 Task: Set disability demographic information as "Yes, I currently have or have had a disability".
Action: Mouse moved to (771, 93)
Screenshot: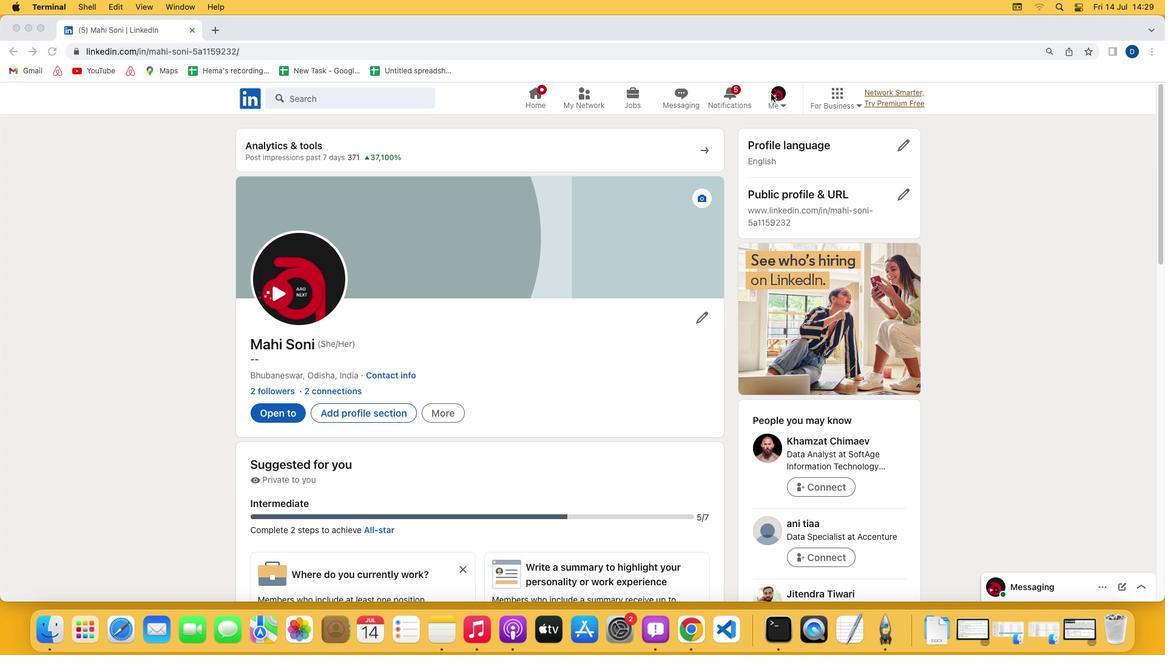 
Action: Mouse pressed left at (771, 93)
Screenshot: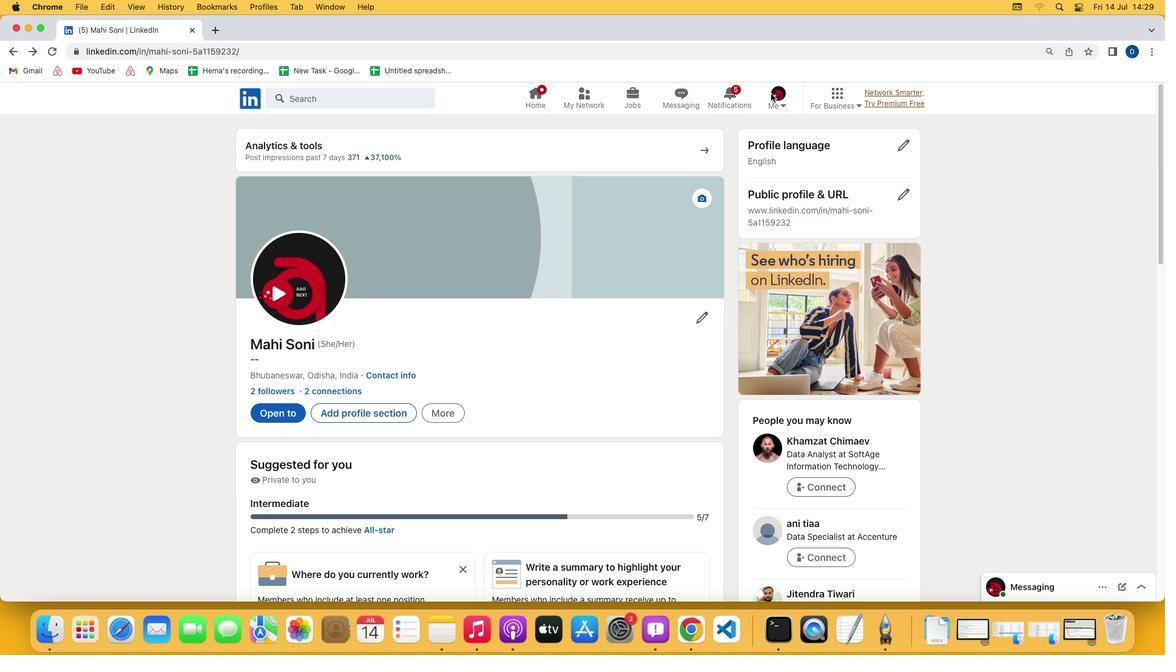 
Action: Mouse moved to (773, 92)
Screenshot: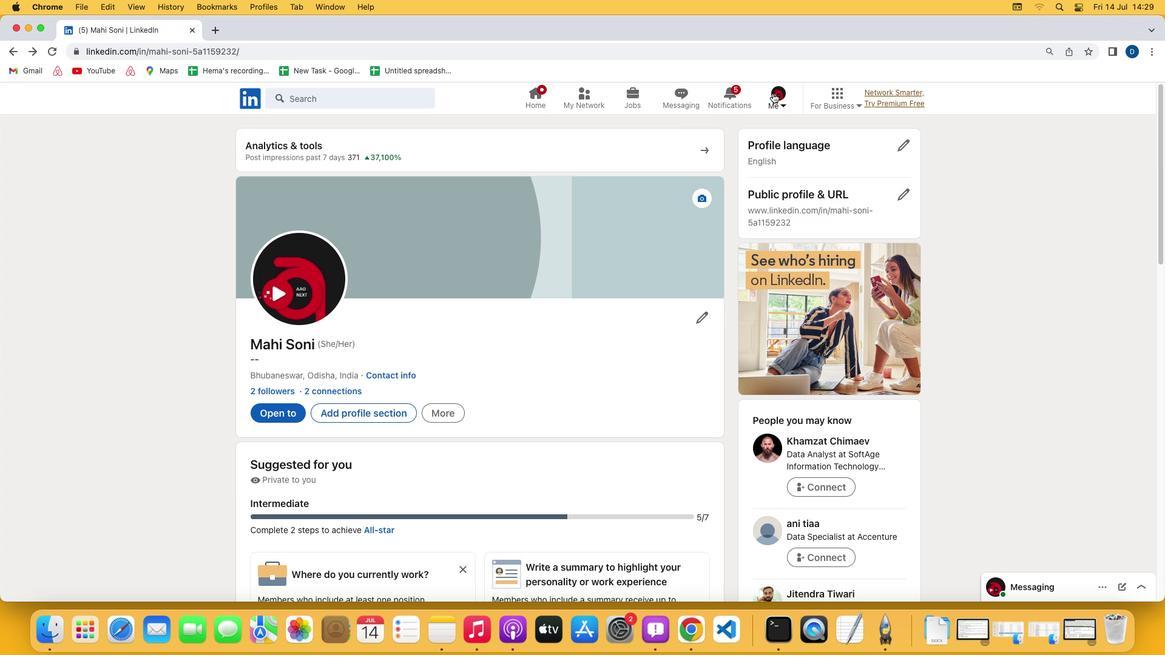 
Action: Mouse pressed left at (773, 92)
Screenshot: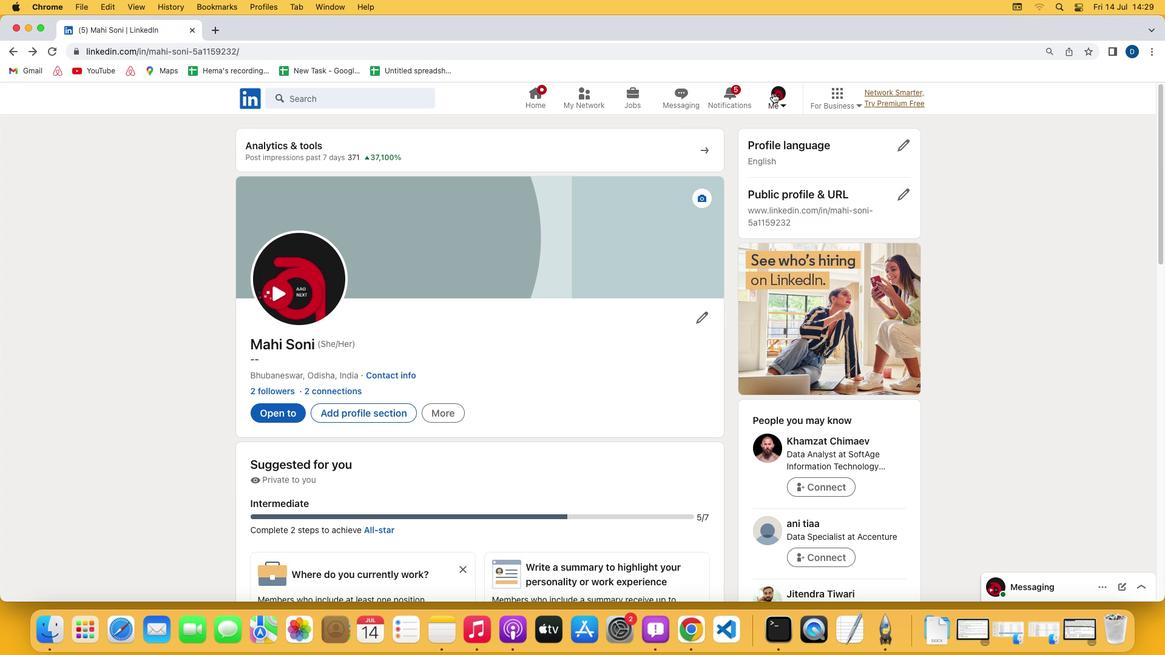 
Action: Mouse moved to (685, 226)
Screenshot: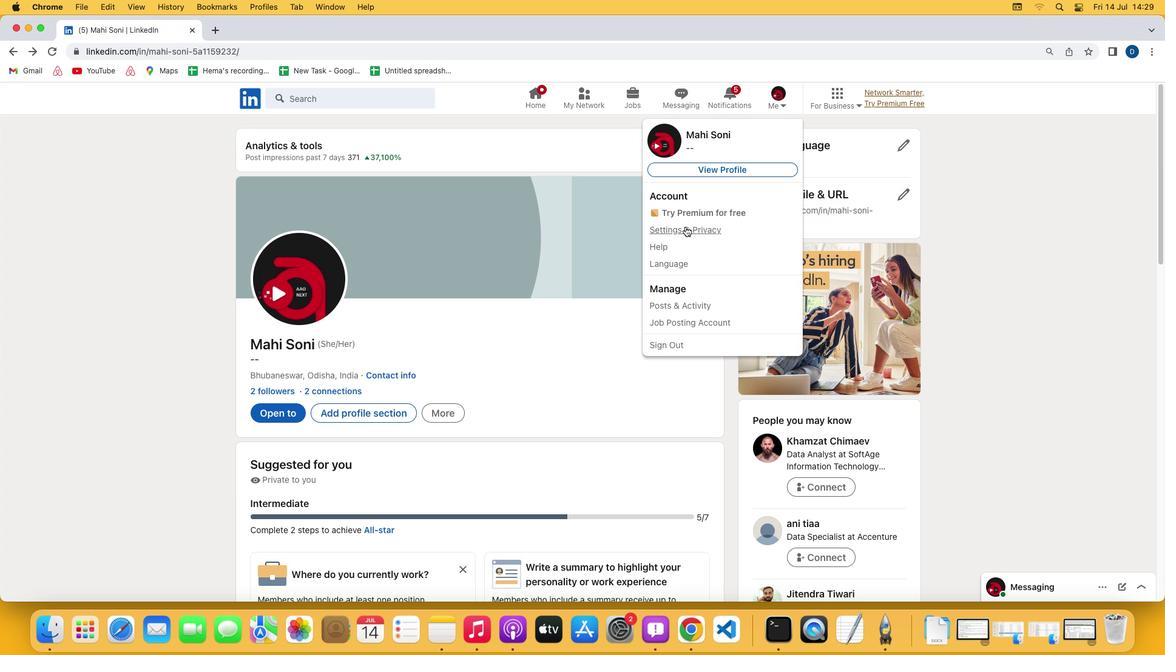 
Action: Mouse pressed left at (685, 226)
Screenshot: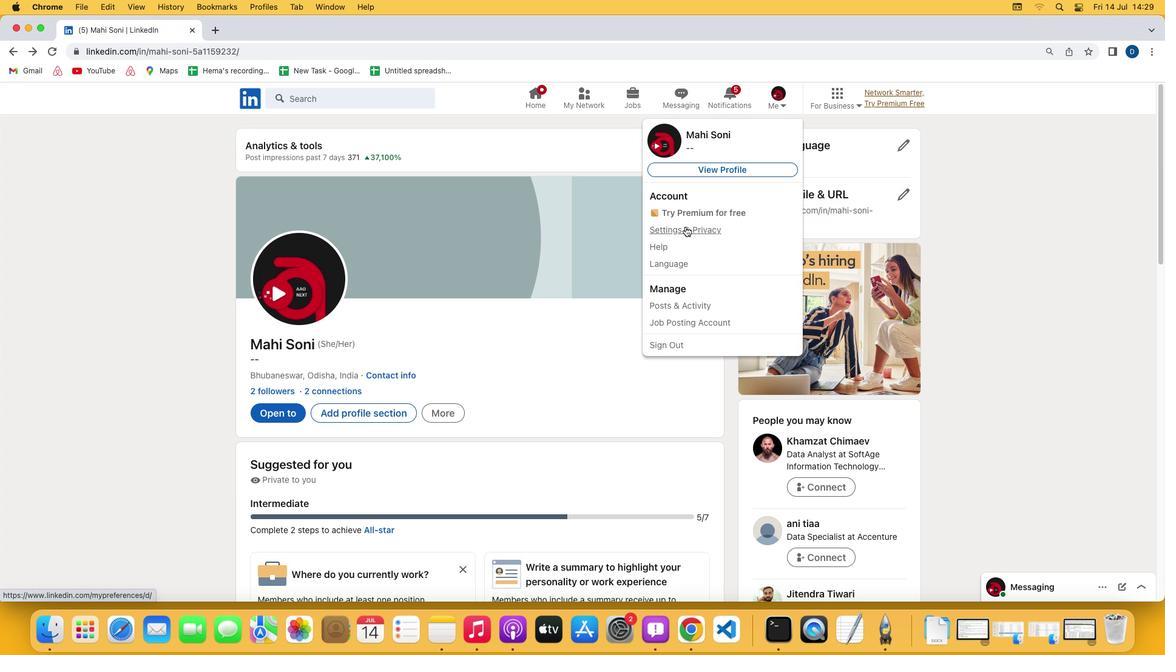 
Action: Mouse moved to (574, 199)
Screenshot: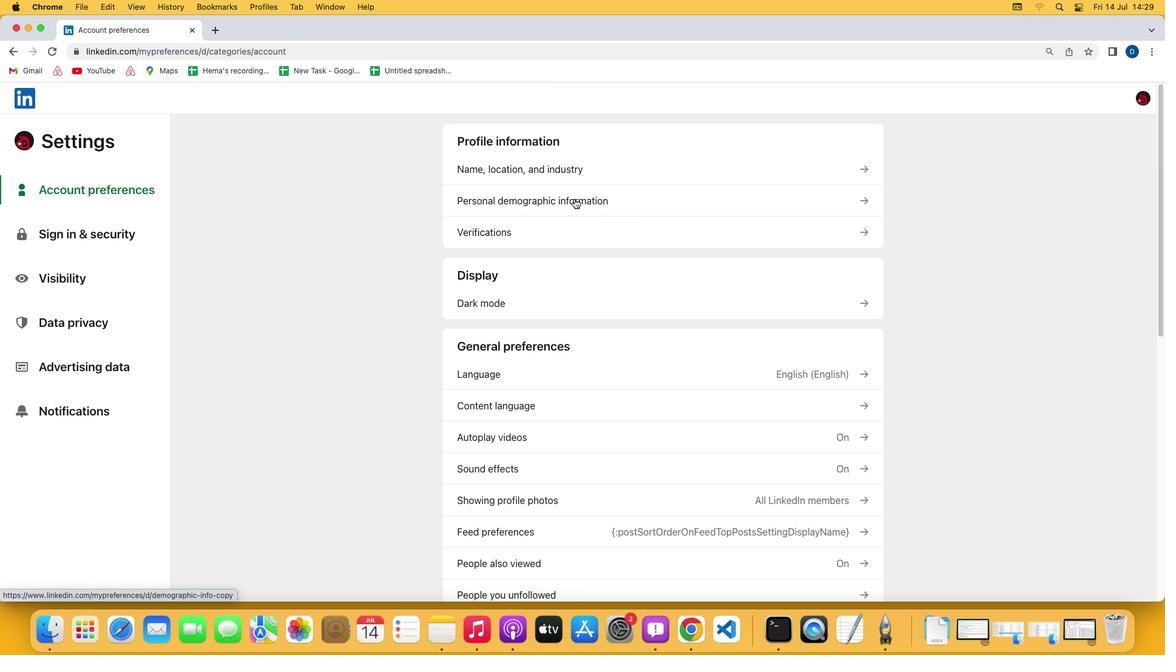 
Action: Mouse pressed left at (574, 199)
Screenshot: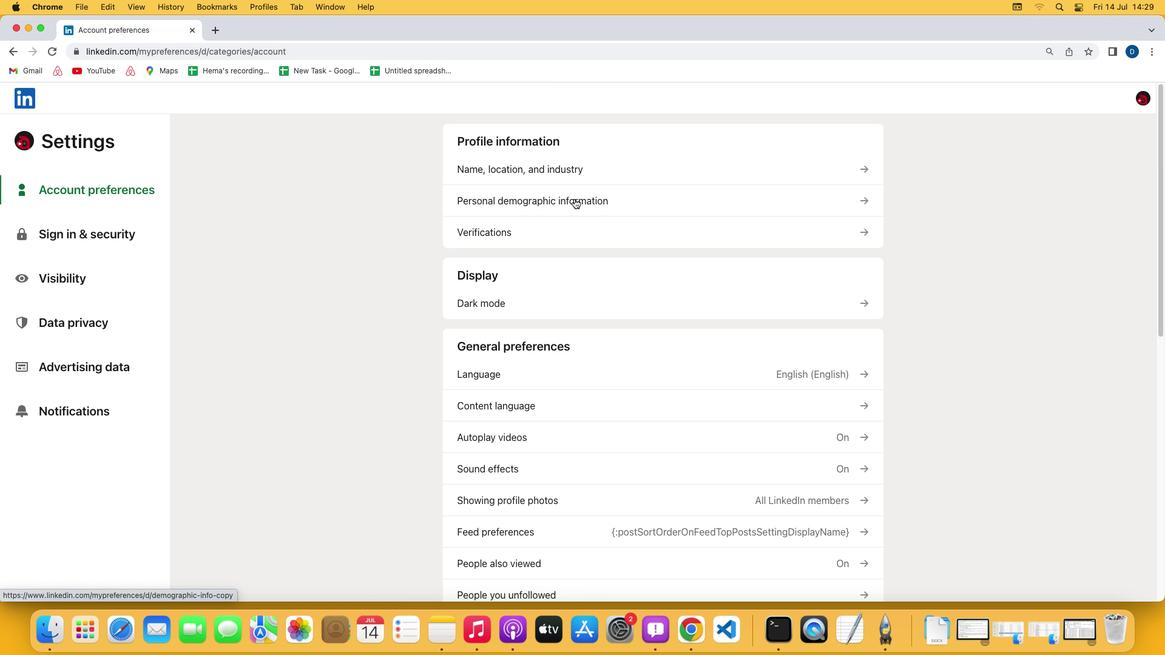 
Action: Mouse moved to (526, 419)
Screenshot: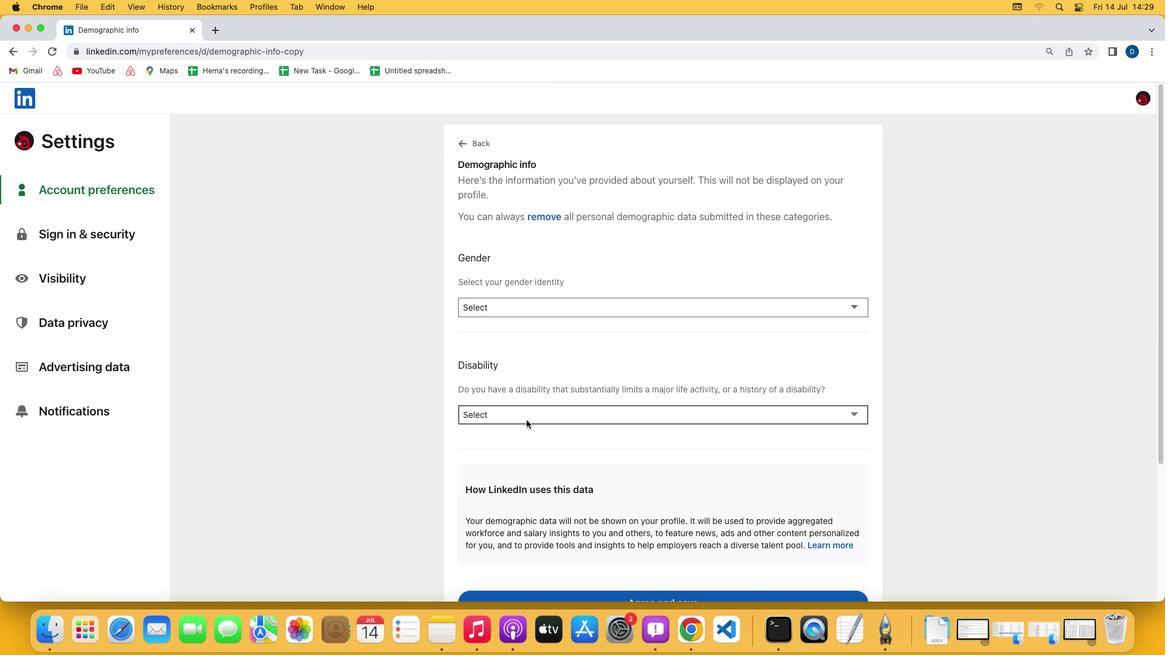 
Action: Mouse pressed left at (526, 419)
Screenshot: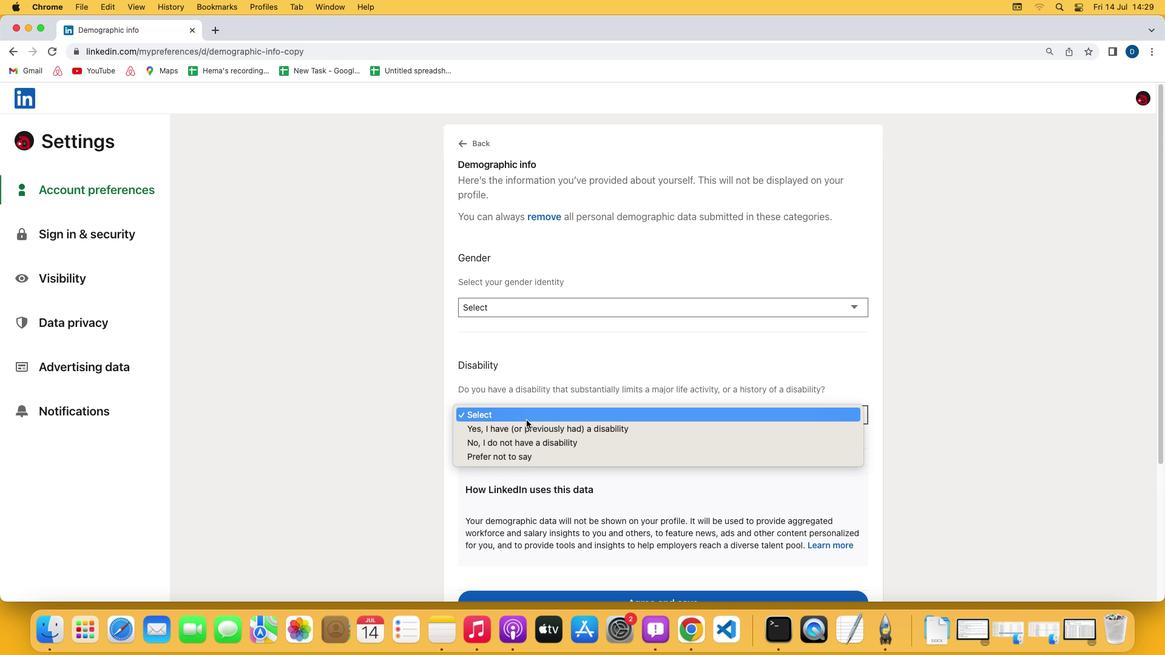 
Action: Mouse moved to (521, 429)
Screenshot: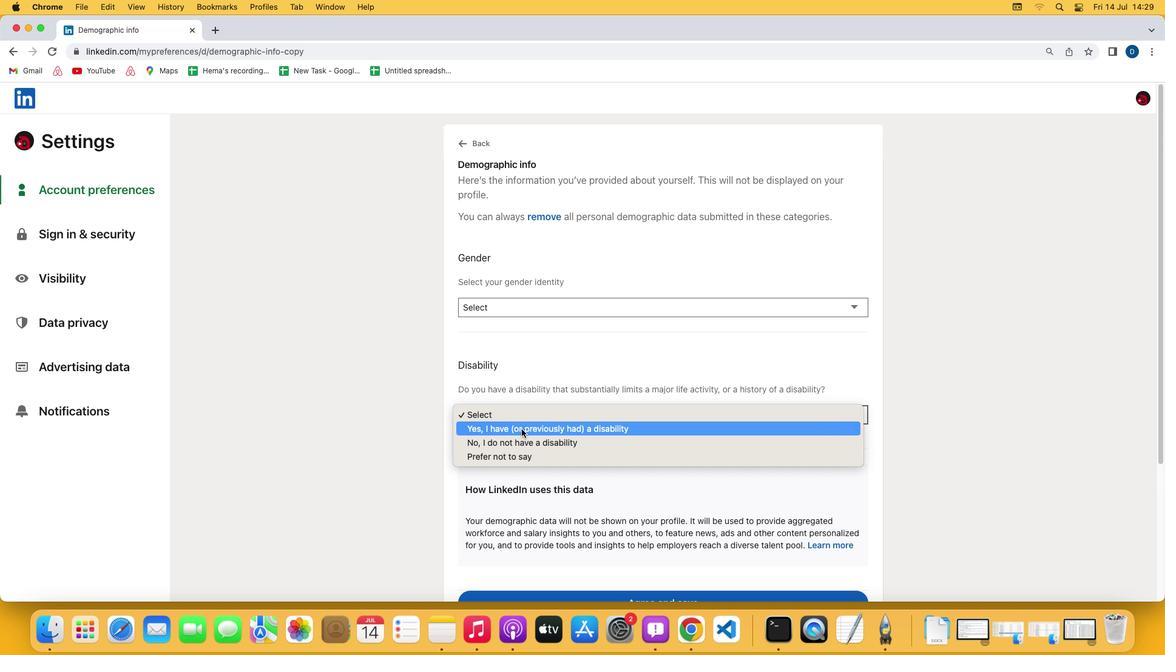 
Action: Mouse pressed left at (521, 429)
Screenshot: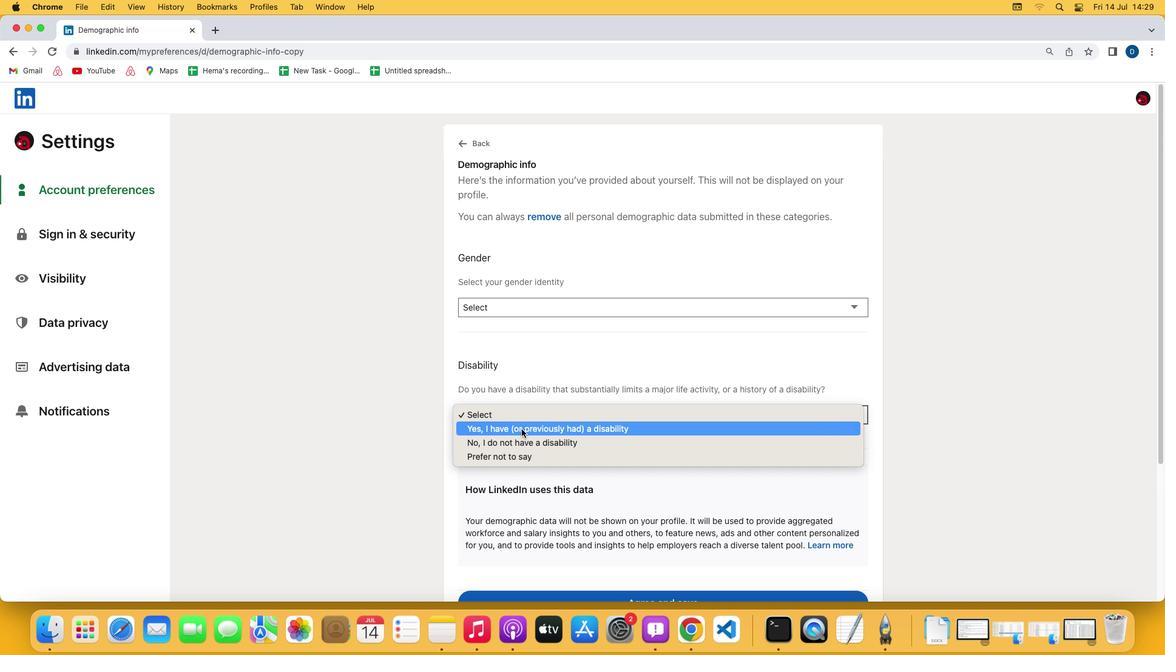 
Action: Mouse moved to (529, 426)
Screenshot: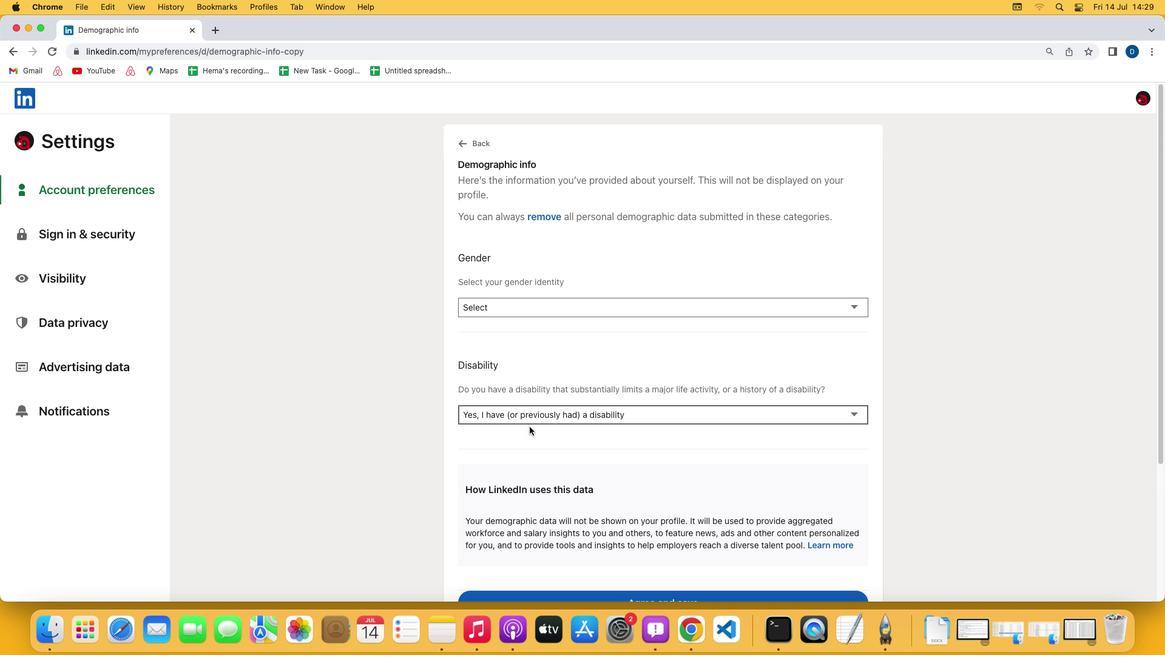 
